 Task: When was the Stonehenge monument estimated to have been constructed?
Action: Mouse moved to (172, 160)
Screenshot: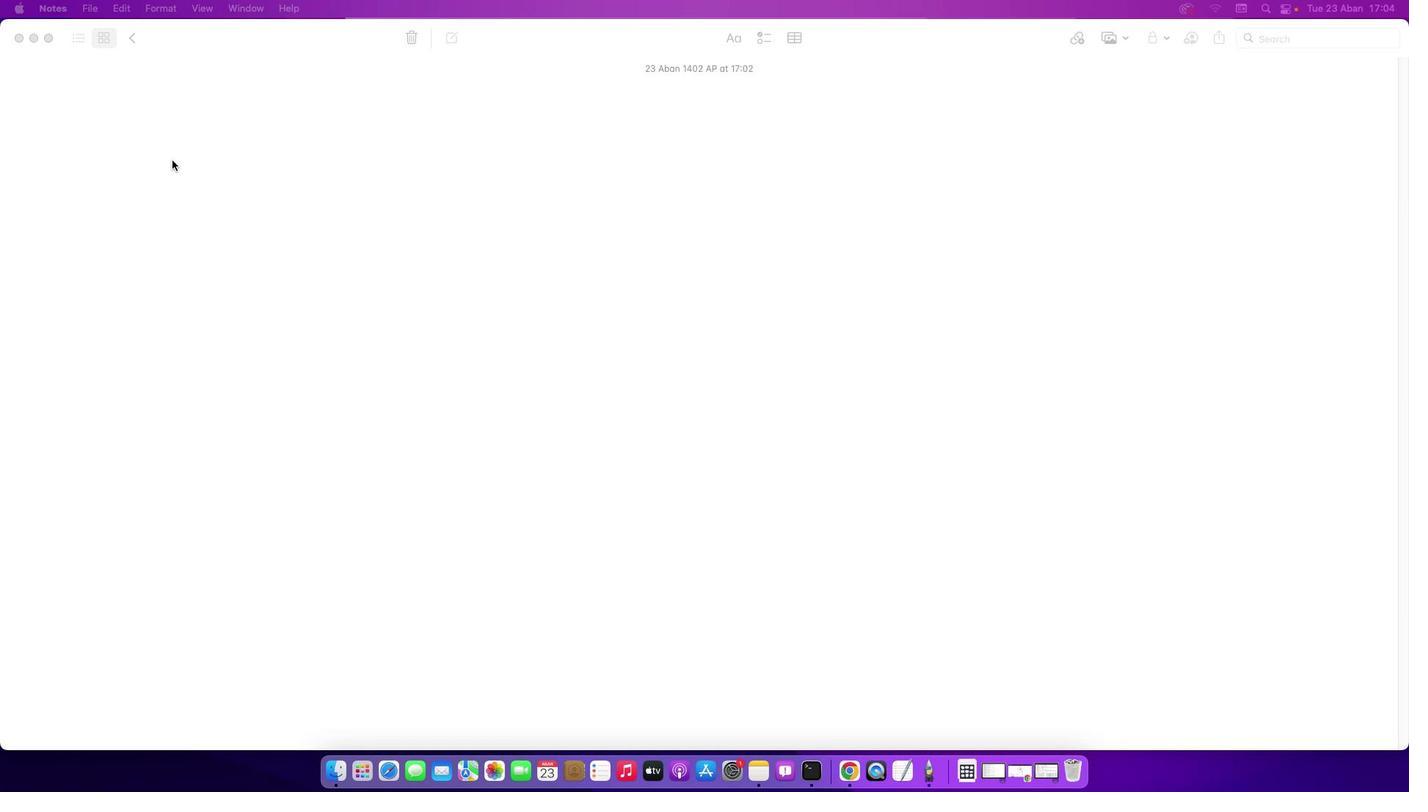 
Action: Mouse pressed left at (172, 160)
Screenshot: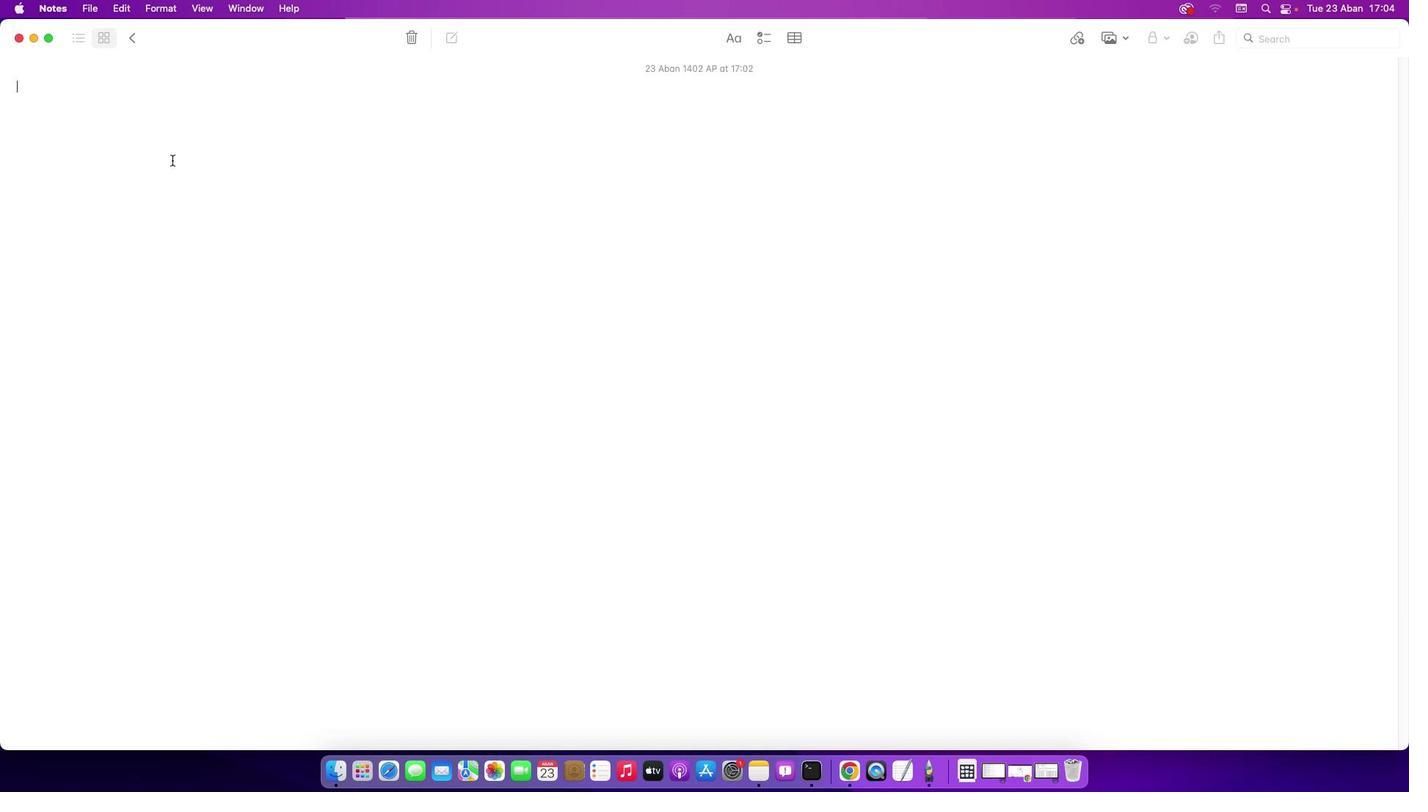 
Action: Key pressed Key.shift'T''h''e'Key.spaceKey.shift'\x05'Key.backspaceKey.backspaceKey.backspaceKey.backspaceKey.shift'W''h''e''n'Key.space'w''a''s'Key.space't''h''e'Key.spaceKey.shift'S''t''o''n''e''h''e''d''g''e'Key.space'm''o''n''u''m''e''n''t'Key.space'e''s''t''i''m''a''t''e''d'Key.space't''o'Key.space'h''a''v''e'Key.space'b''e''e''n'Key.space'c''o''n''s''t''r''u''c''t''e''d'Key.shift_r'?'Key.enter
Screenshot: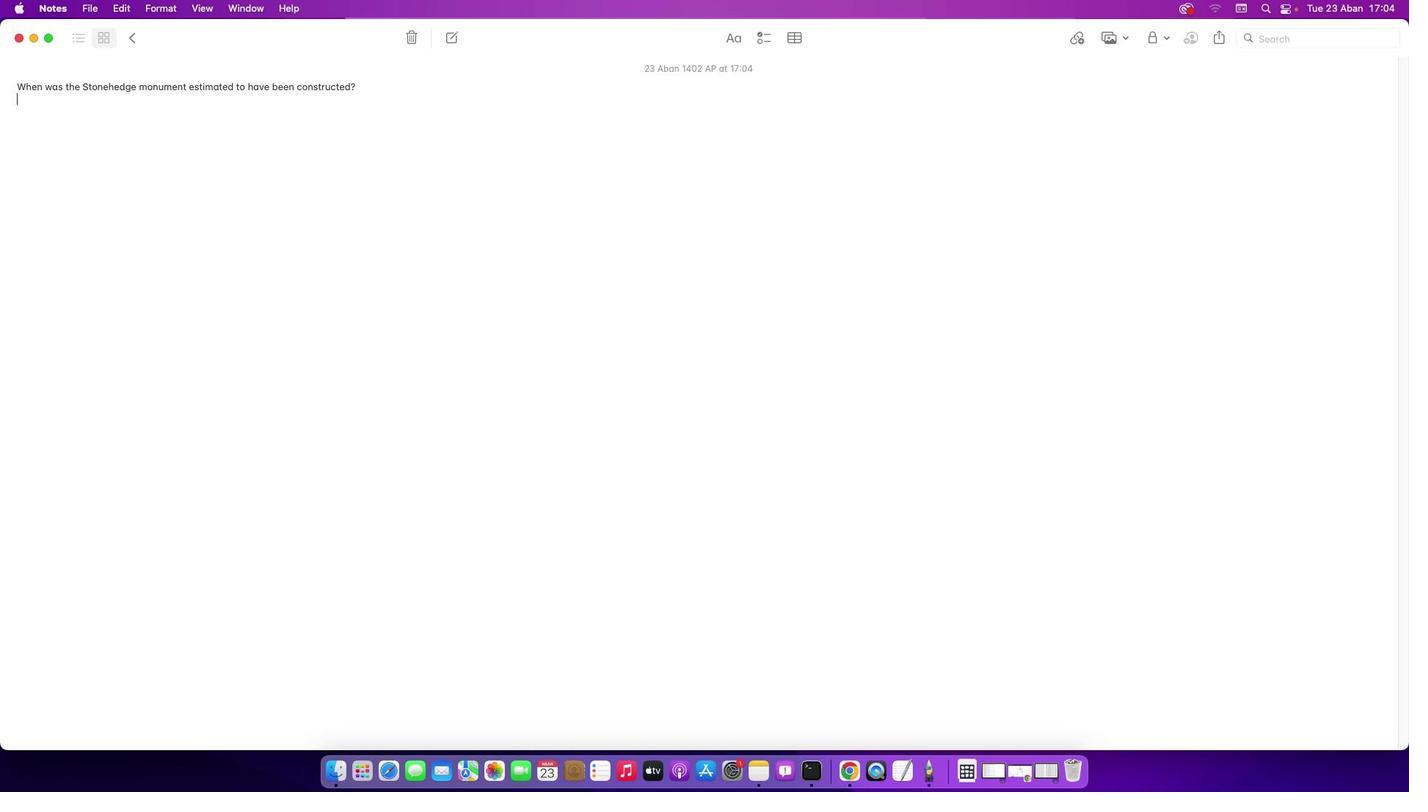 
Action: Mouse moved to (1026, 772)
Screenshot: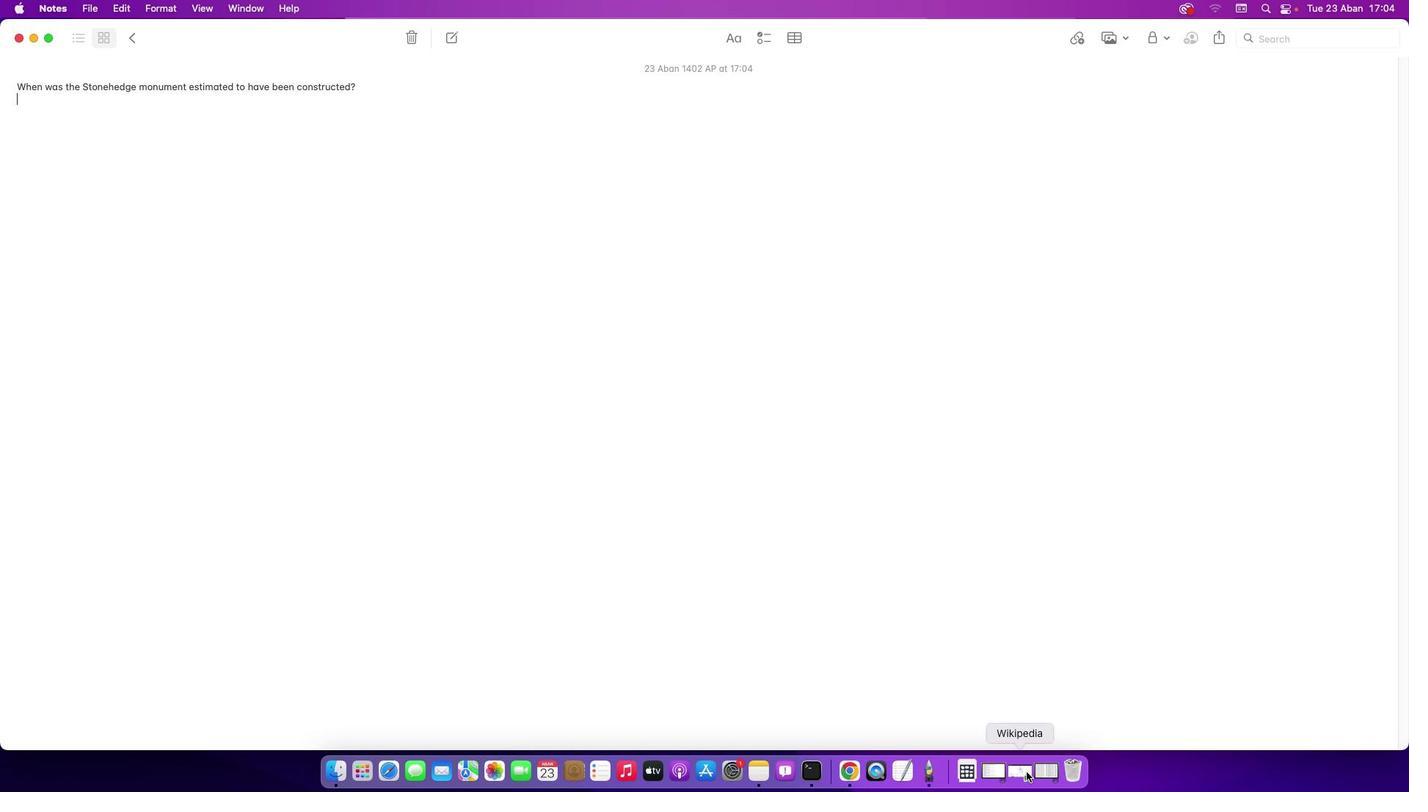 
Action: Mouse pressed left at (1026, 772)
Screenshot: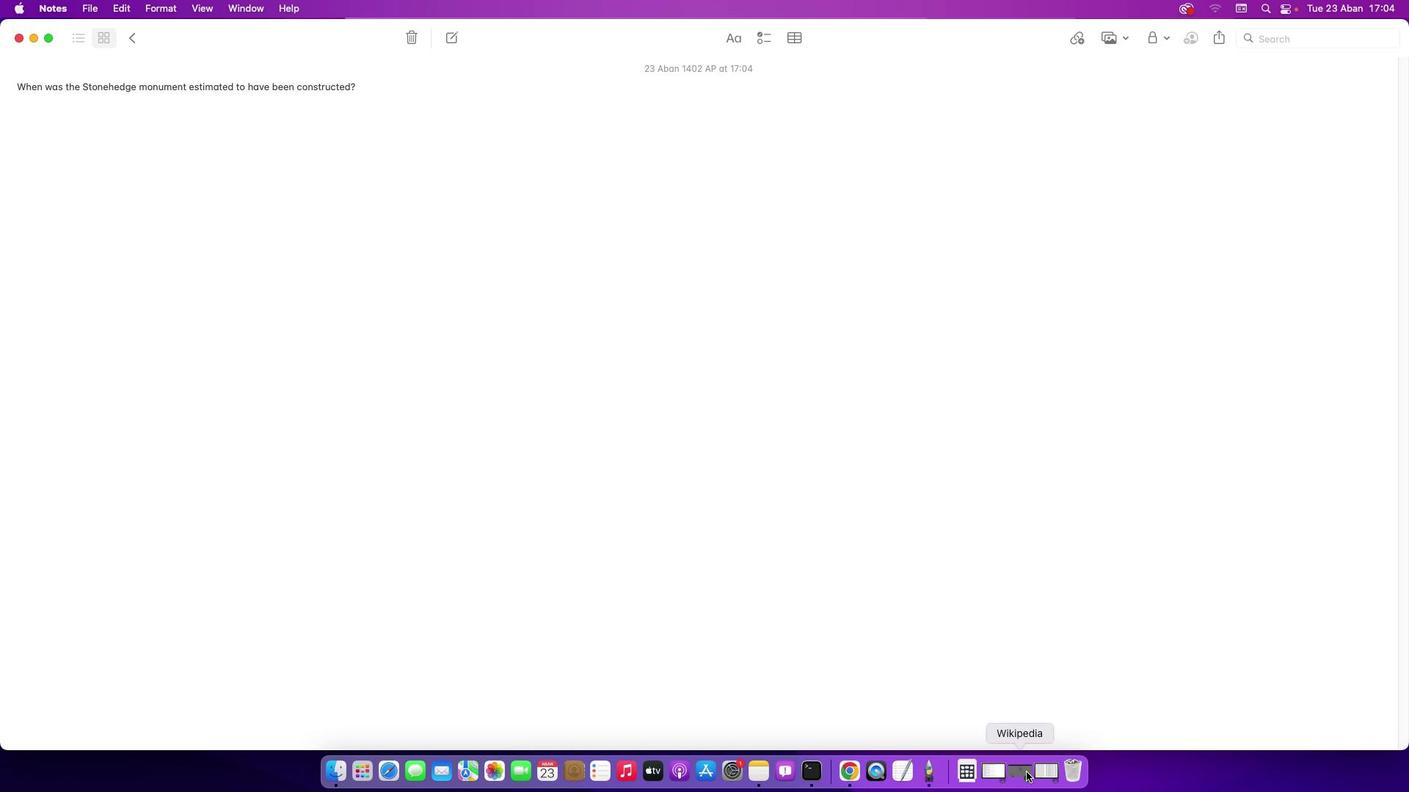 
Action: Mouse moved to (562, 442)
Screenshot: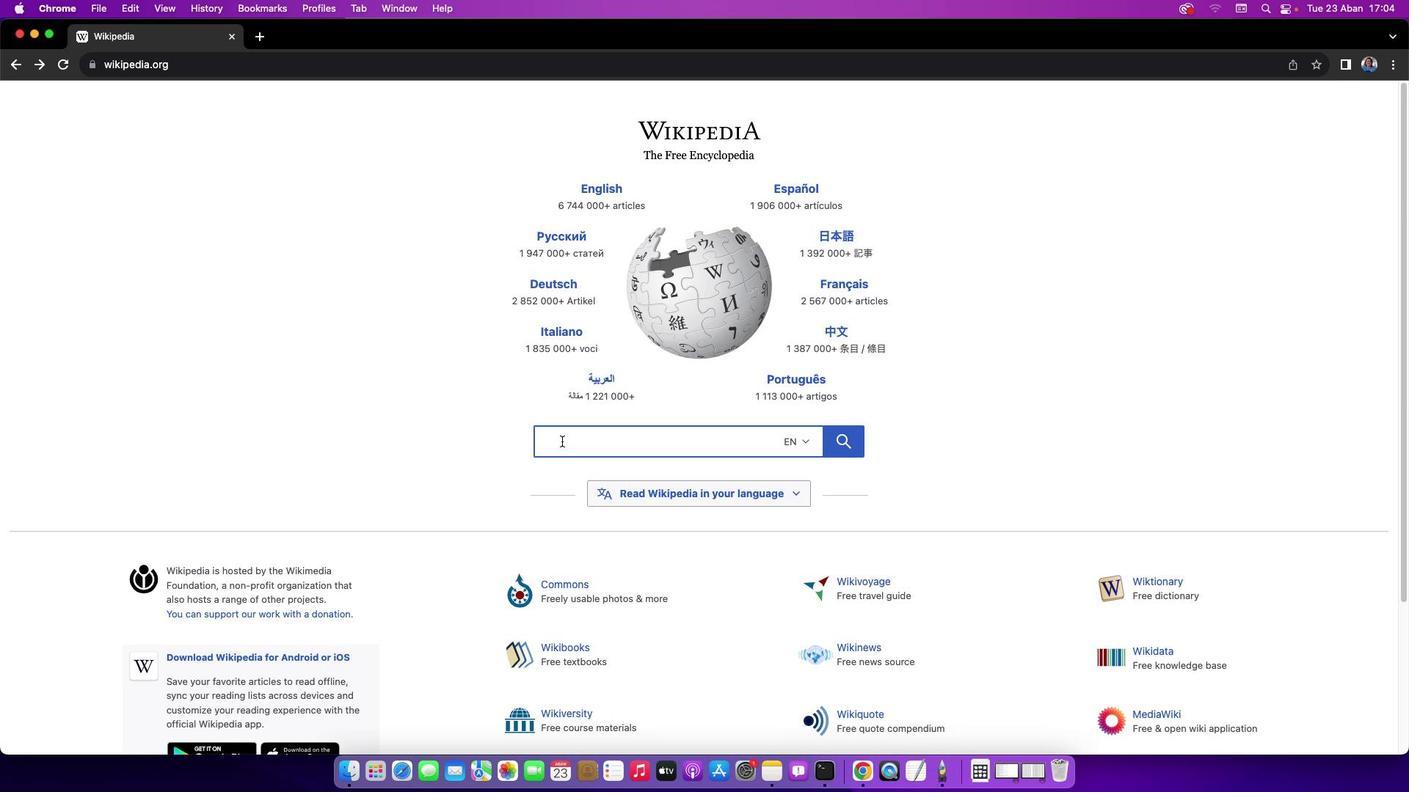 
Action: Mouse pressed left at (562, 442)
Screenshot: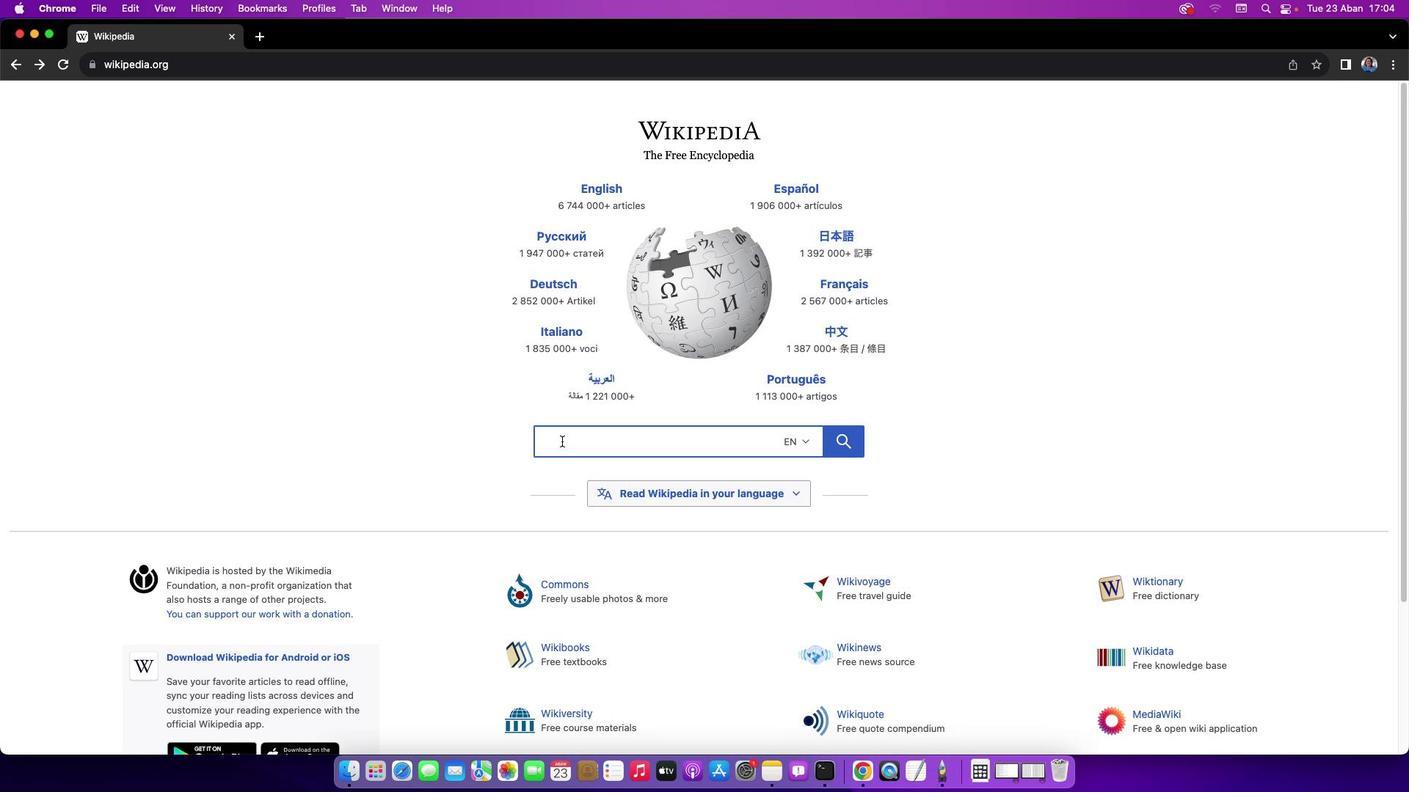 
Action: Mouse moved to (562, 442)
Screenshot: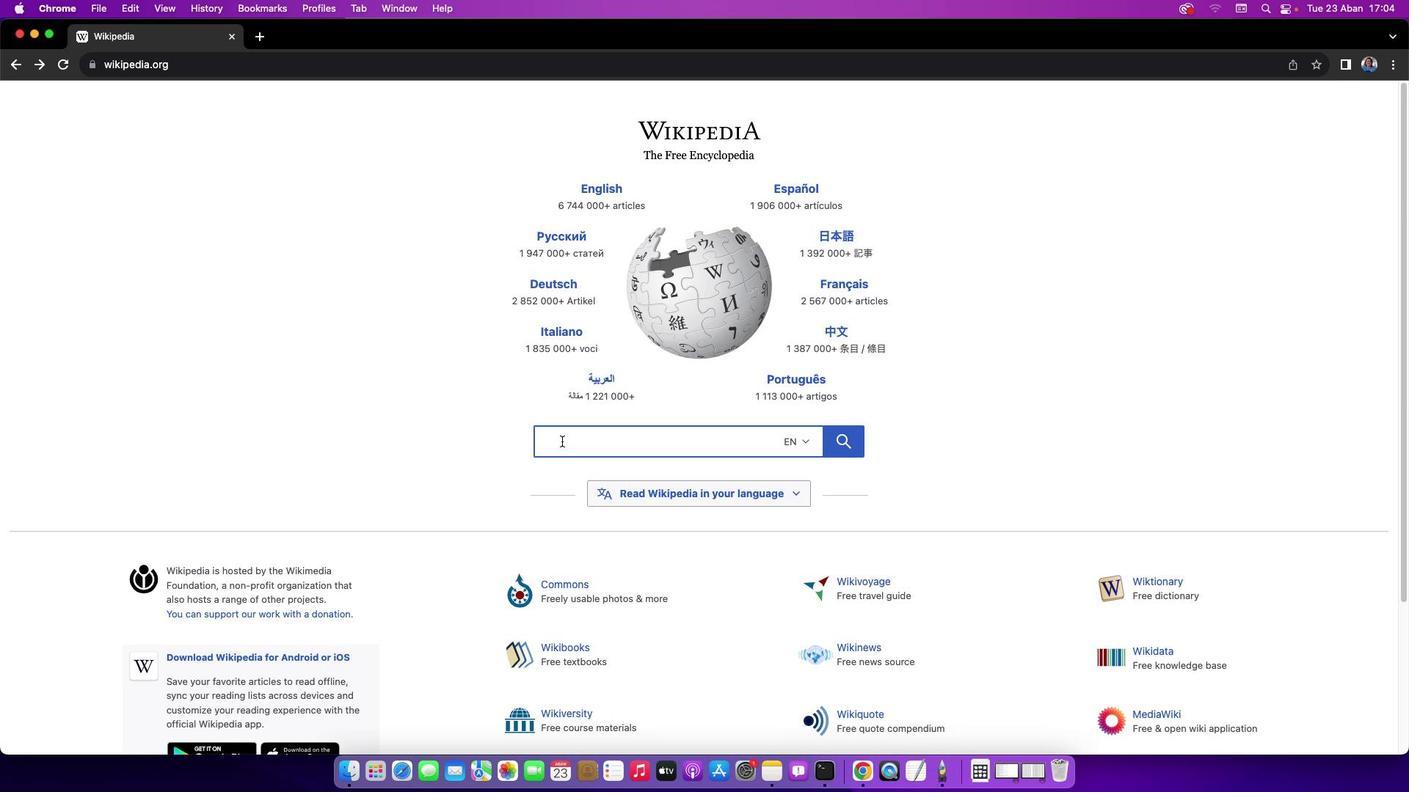 
Action: Key pressed Key.shift'S''t''o''n''e''h''e''d''g''e'Key.space'm''o''n''u''m''e''n''t'
Screenshot: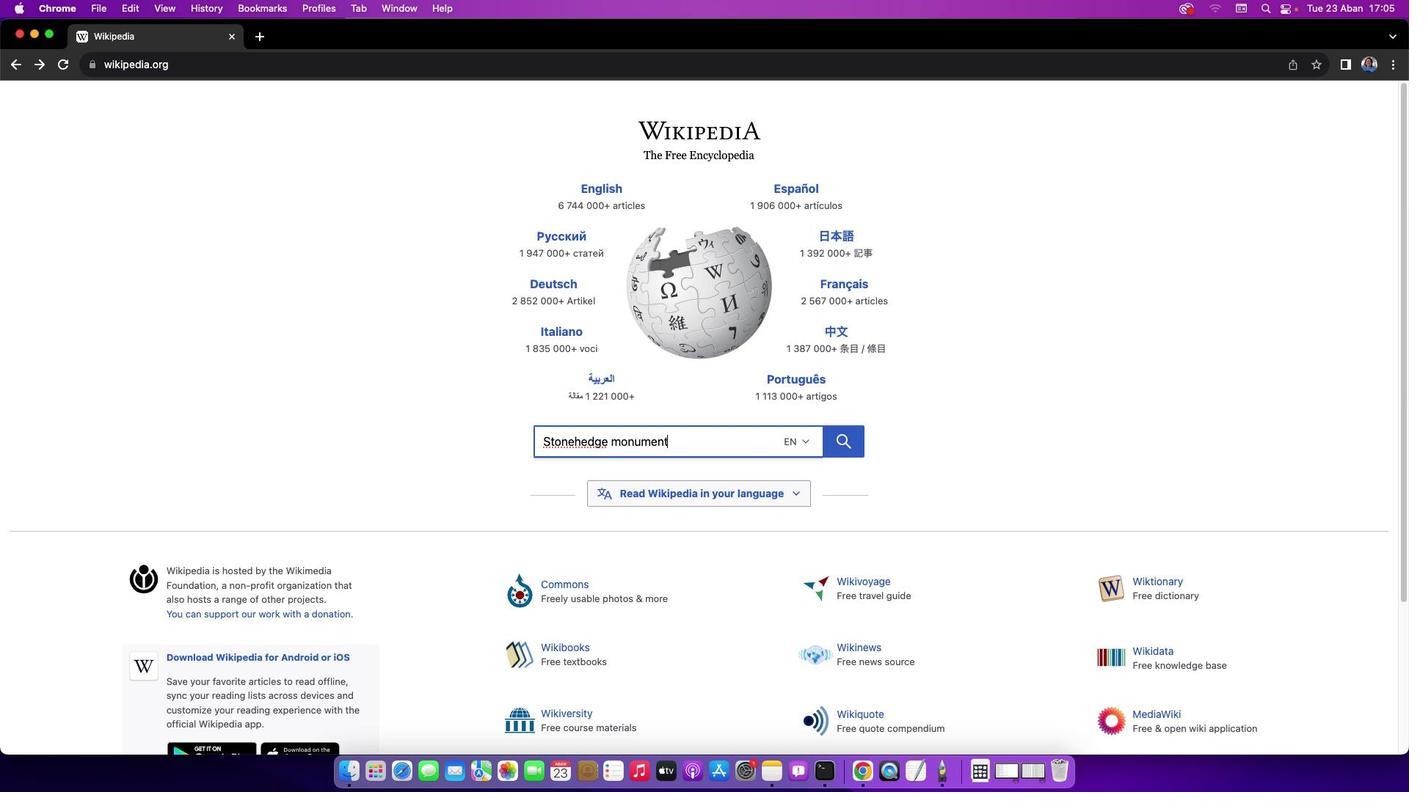 
Action: Mouse moved to (837, 442)
Screenshot: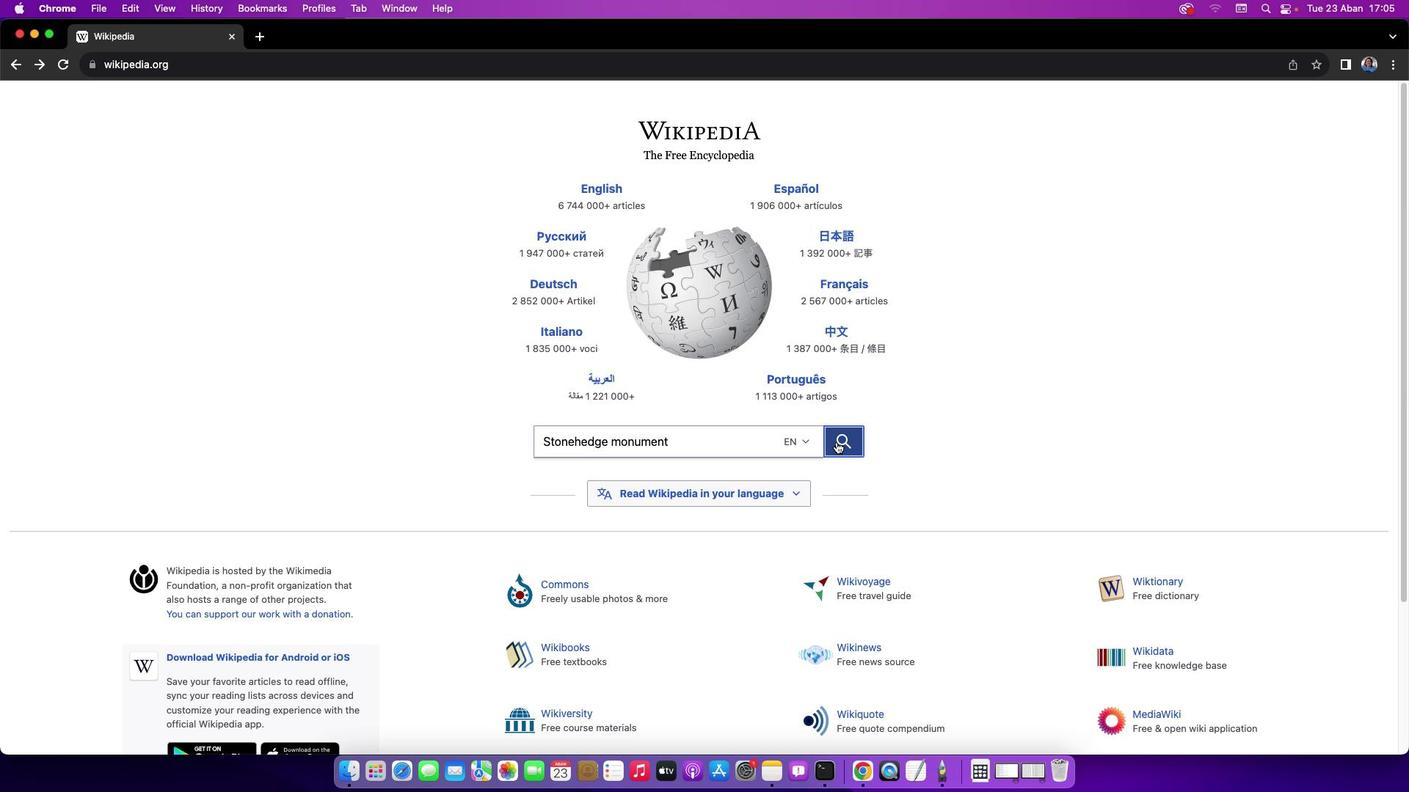 
Action: Mouse pressed left at (837, 442)
Screenshot: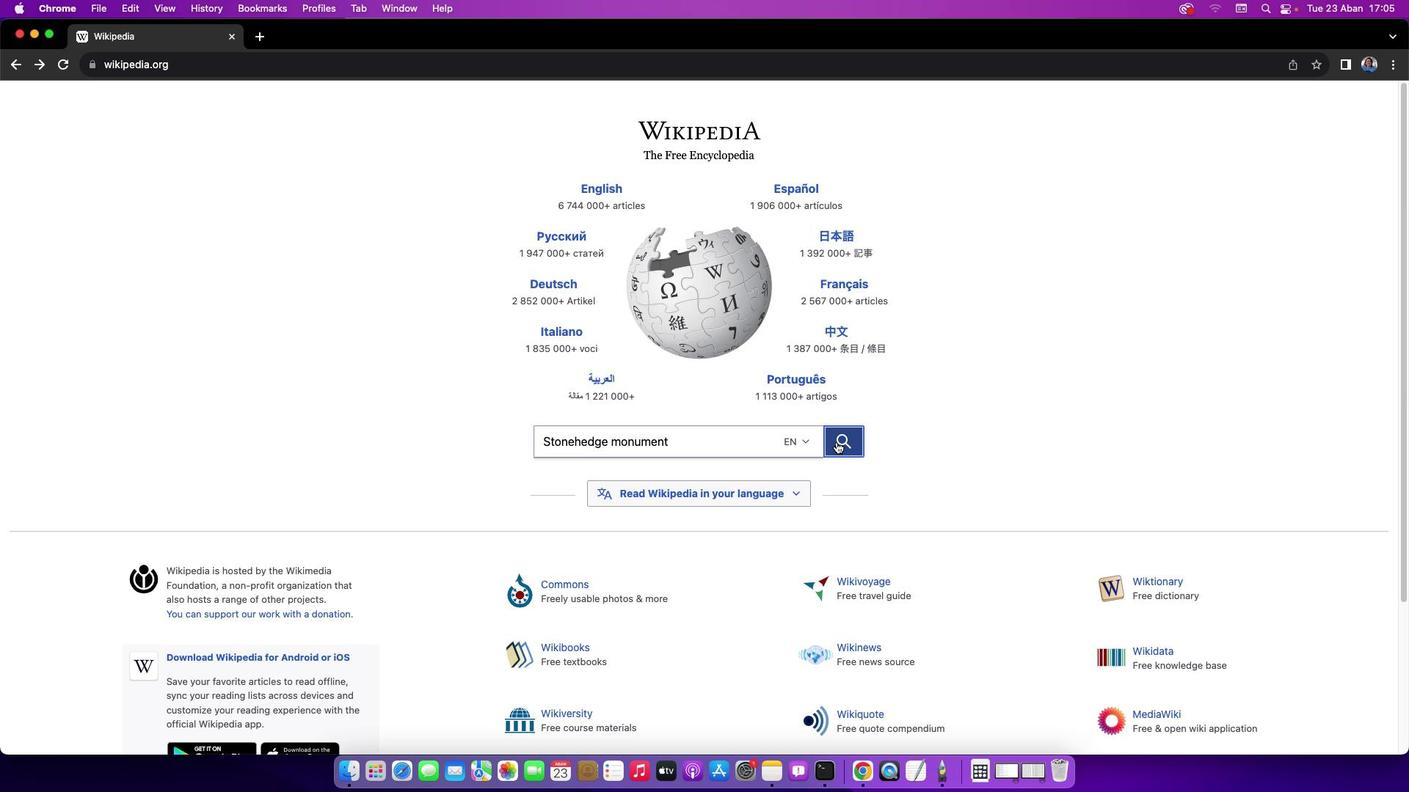 
Action: Mouse moved to (260, 420)
Screenshot: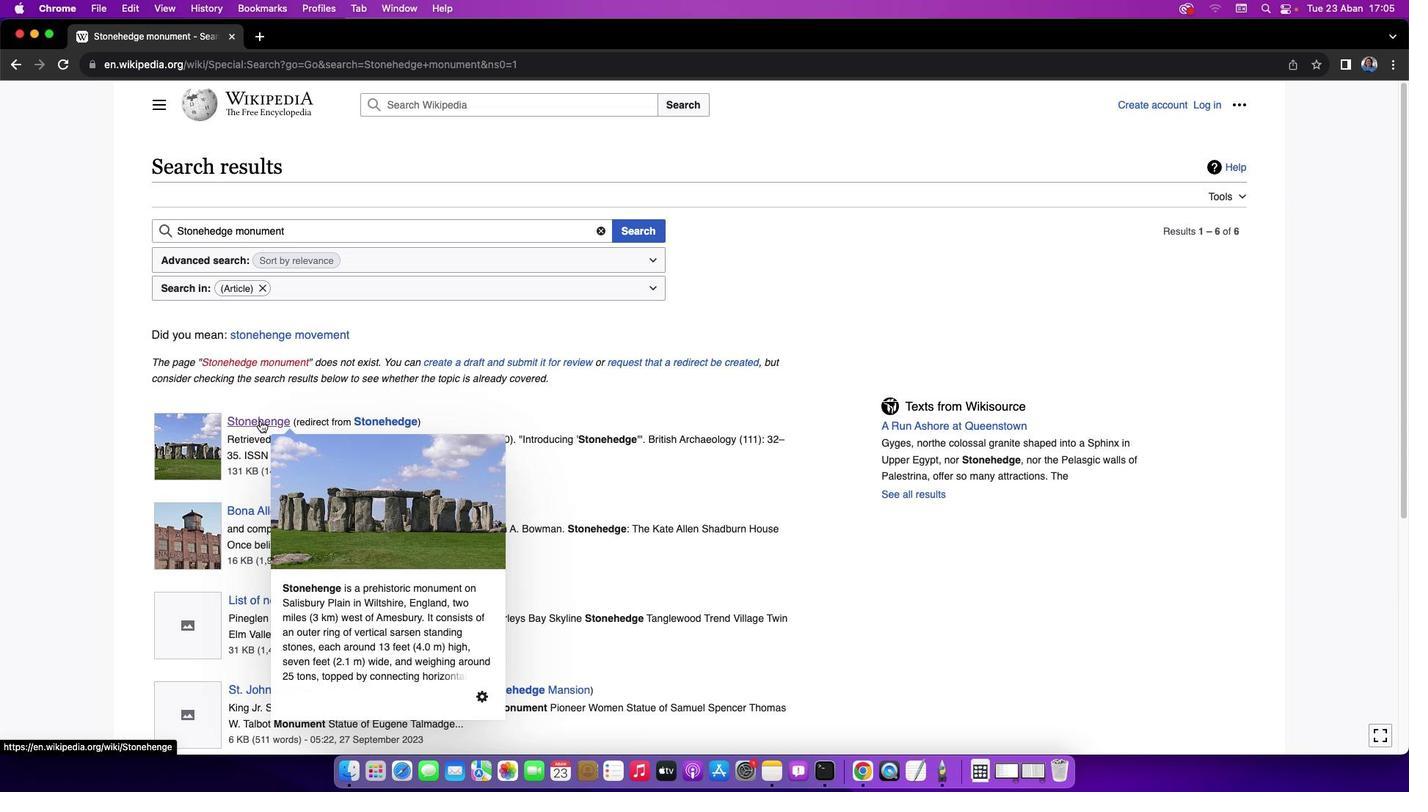 
Action: Mouse pressed left at (260, 420)
Screenshot: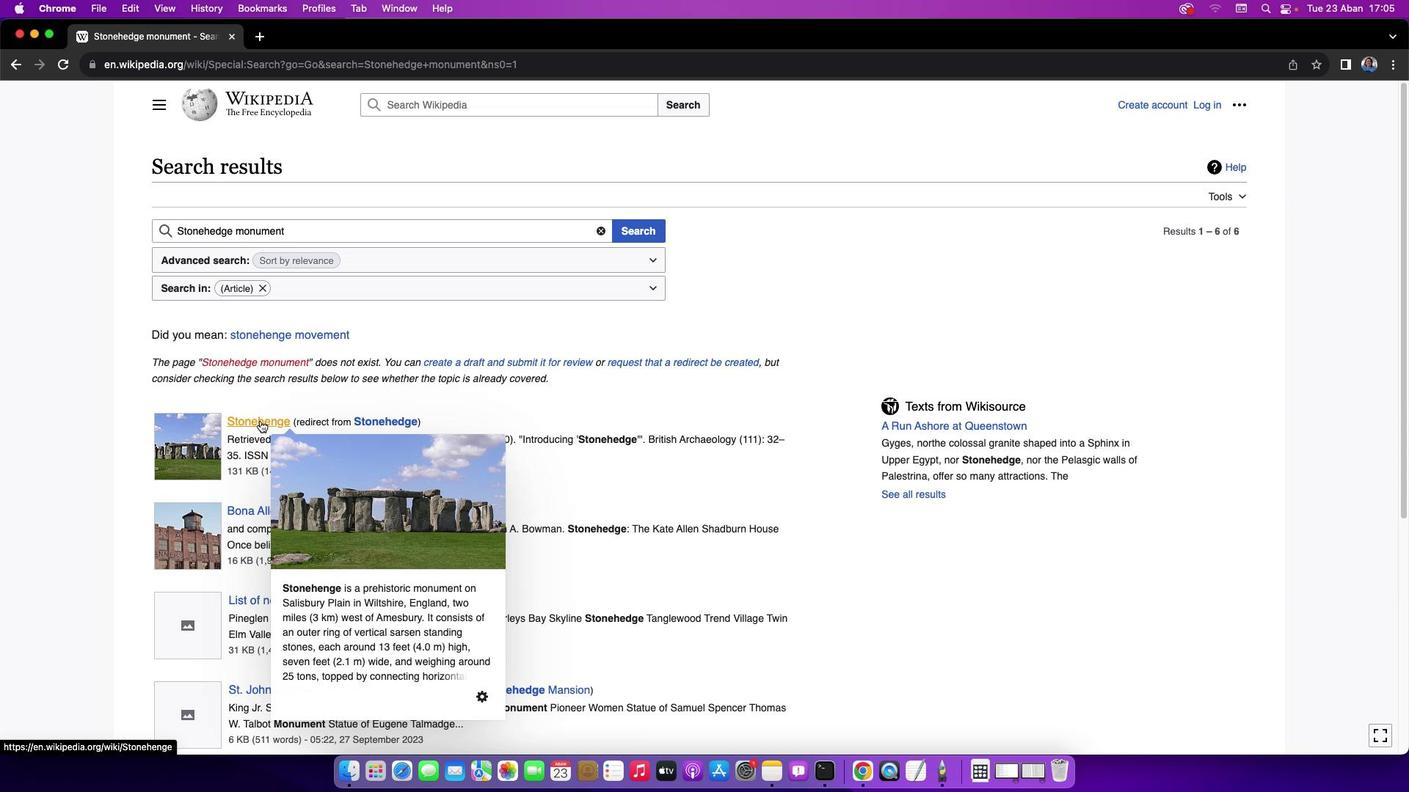 
Action: Mouse moved to (1407, 101)
Screenshot: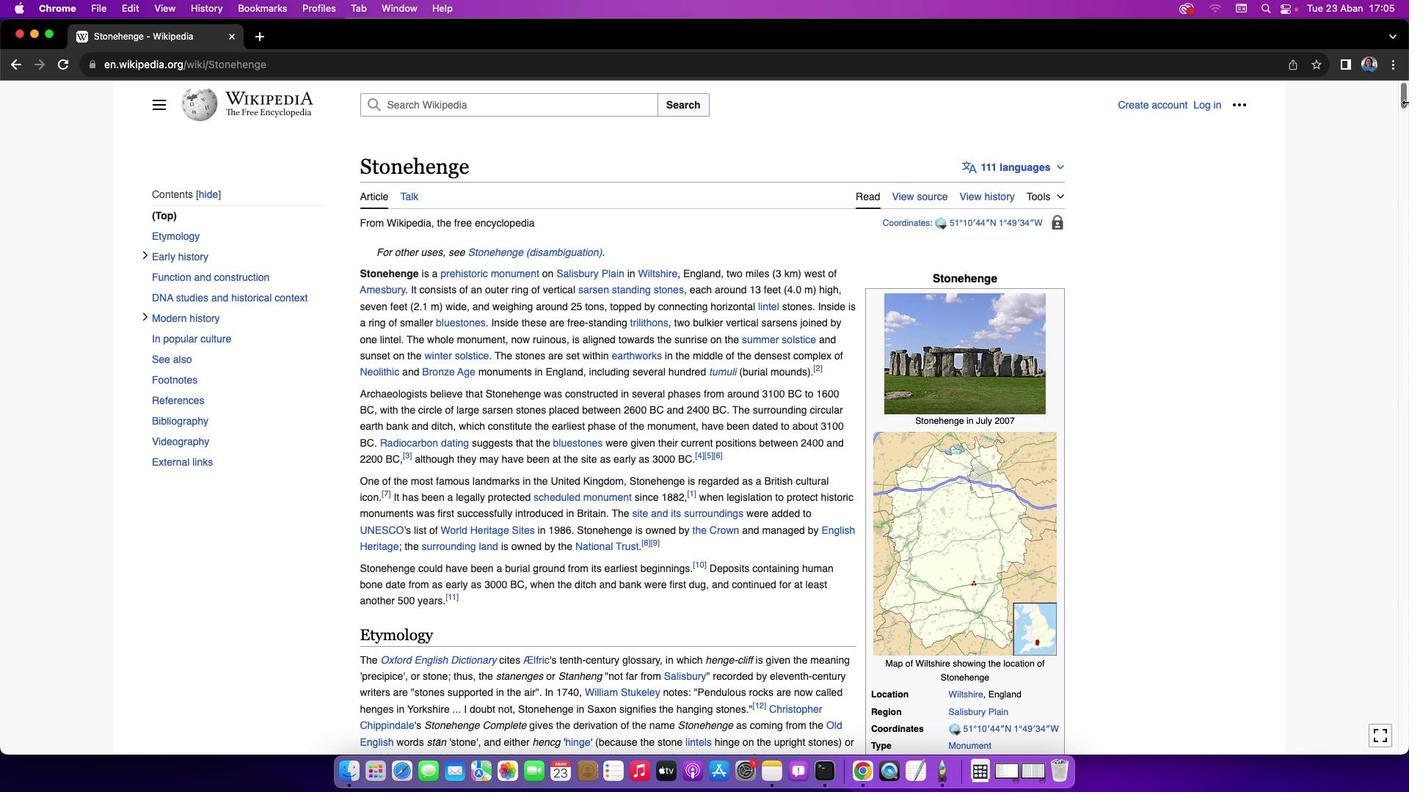 
Action: Mouse pressed left at (1407, 101)
Screenshot: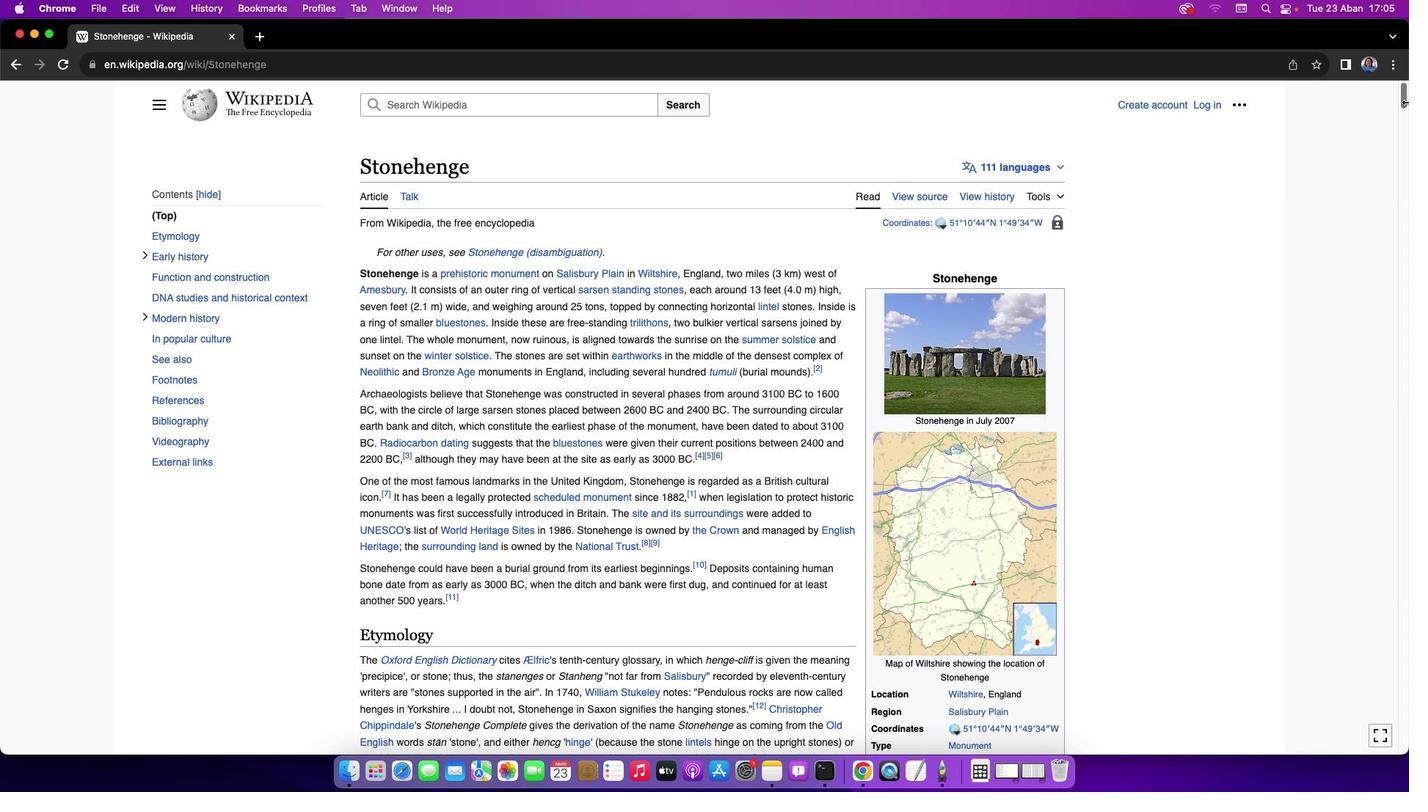 
Action: Mouse moved to (1403, 101)
Screenshot: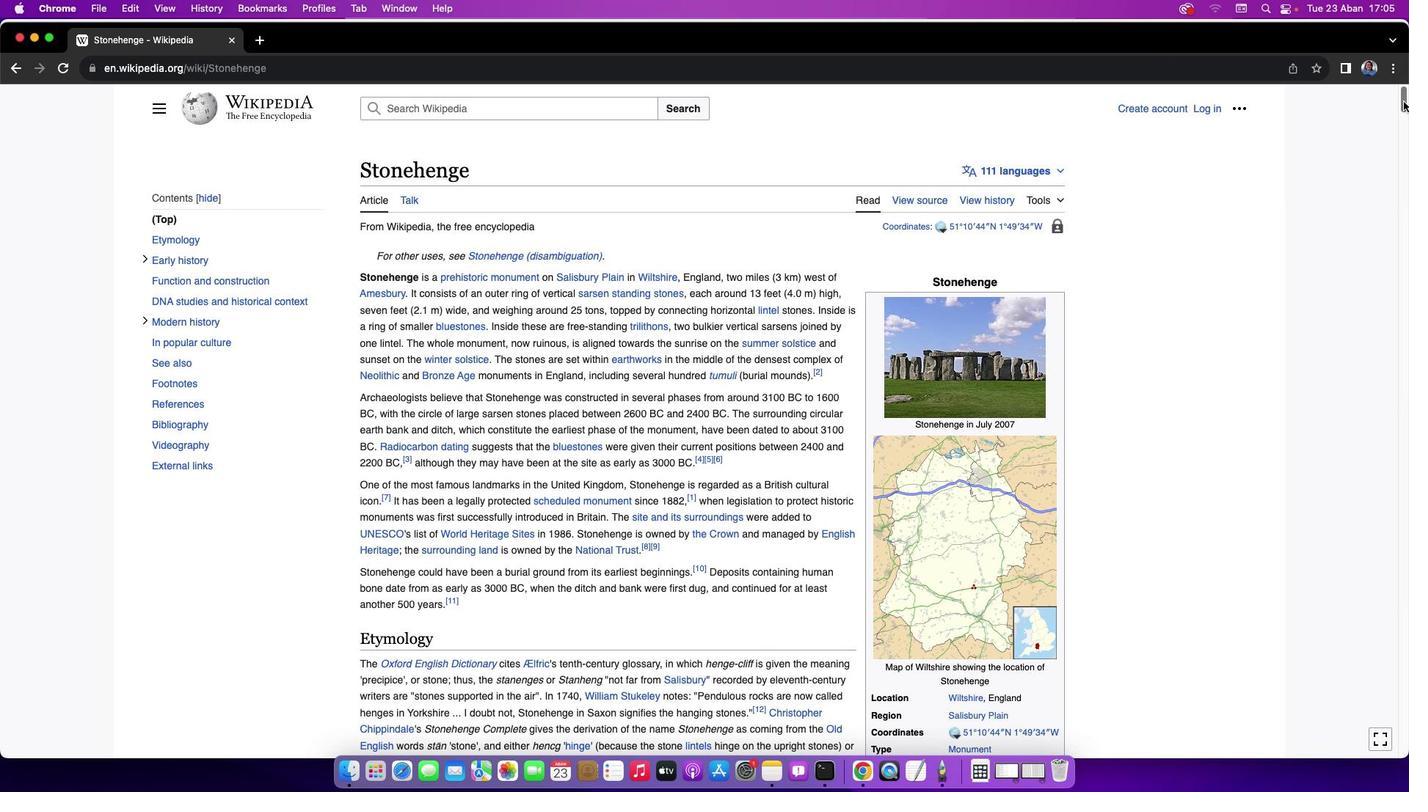 
Action: Mouse pressed left at (1403, 101)
Screenshot: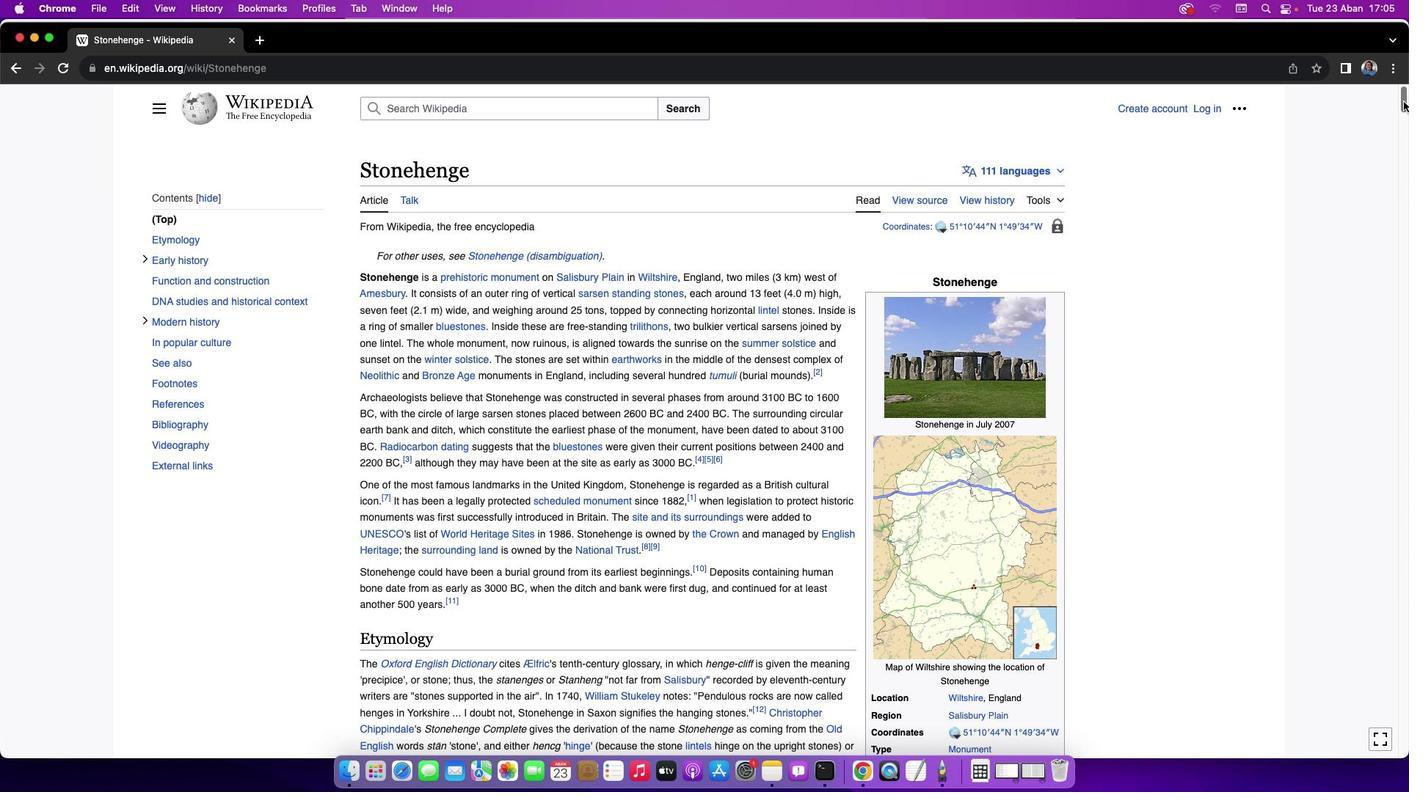 
Action: Mouse moved to (32, 39)
Screenshot: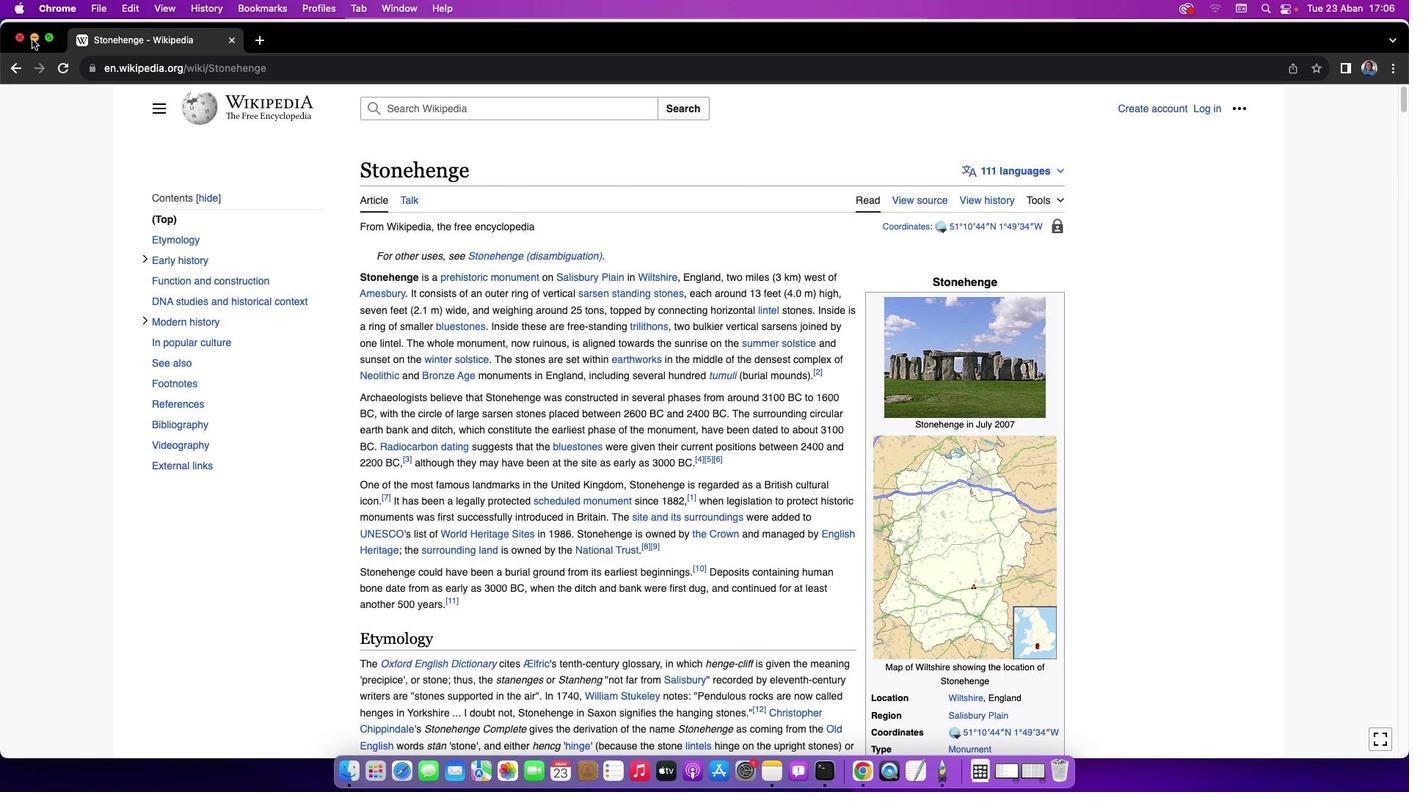 
Action: Mouse pressed left at (32, 39)
Screenshot: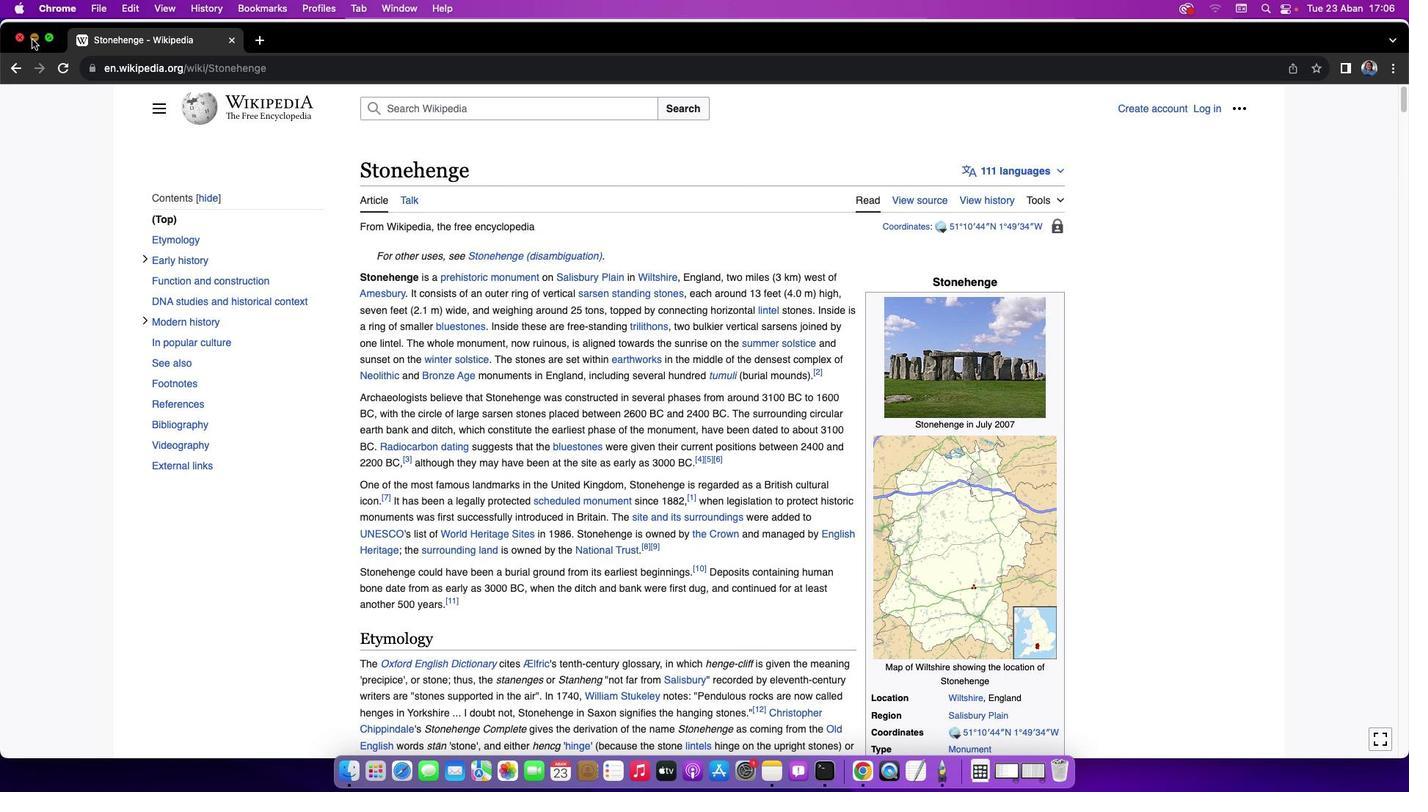 
Action: Mouse moved to (399, 86)
Screenshot: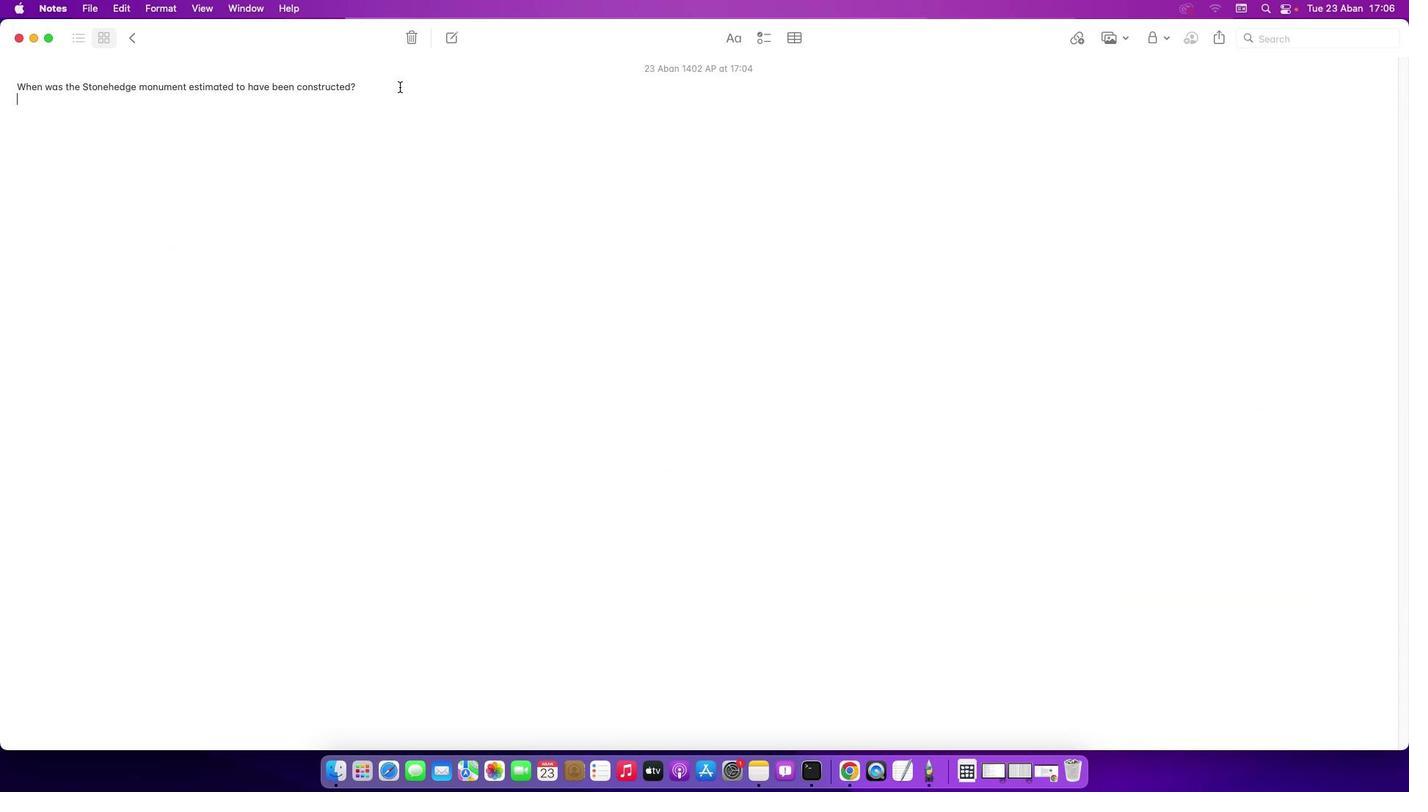 
Action: Mouse pressed left at (399, 86)
Screenshot: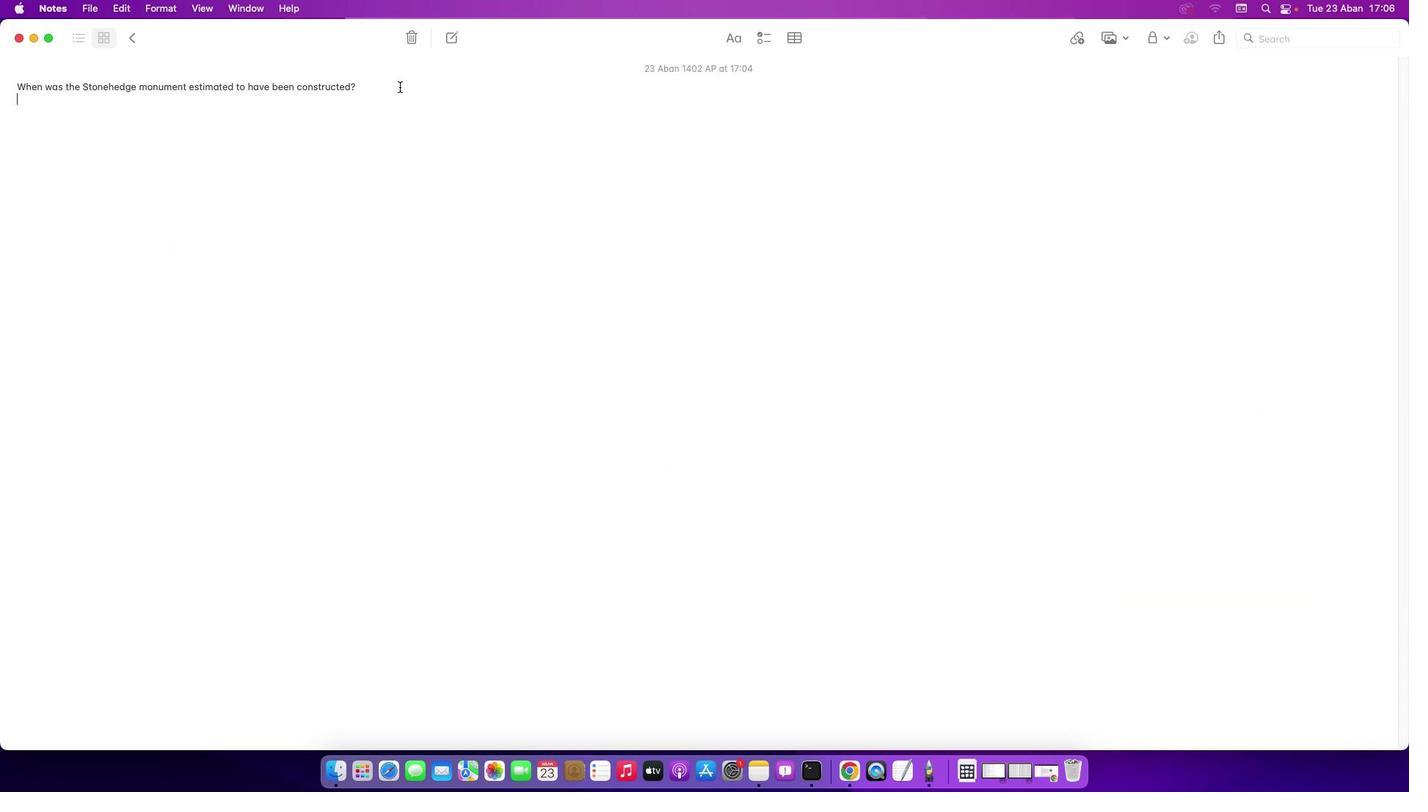 
Action: Mouse moved to (162, 148)
Screenshot: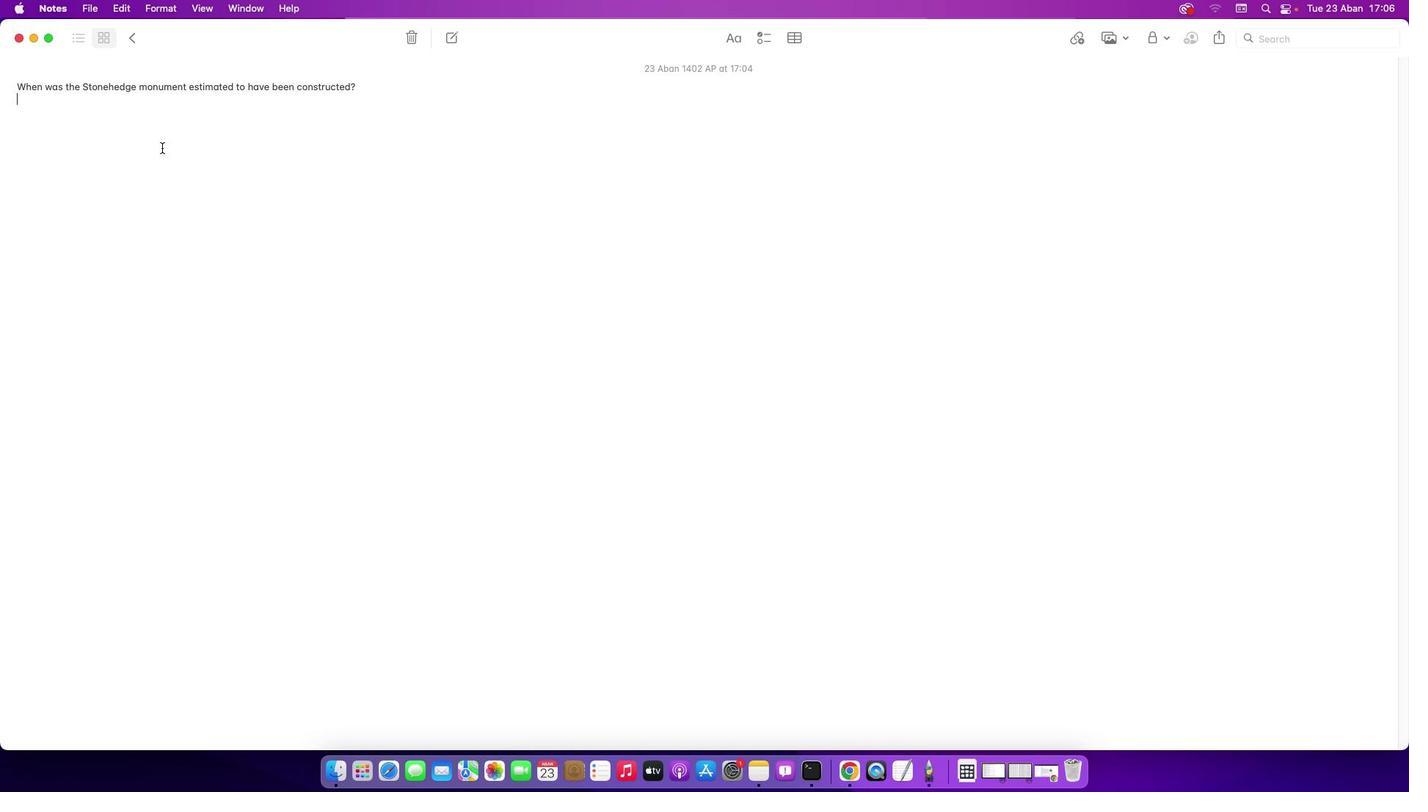 
Action: Key pressed Key.shift'T''h''e'Key.spaceKey.shift'S''T''o''n''e''h''e''d''g''e'Key.spaceKey.leftKey.leftKey.leftKey.leftKey.leftKey.leftKey.leftKey.leftKey.leftKey.backspace't'Key.rightKey.rightKey.rightKey.rightKey.rightKey.rightKey.rightKey.rightKey.right'm''o''n''u''m''e''n''t'Key.space'i''s'Key.space'e''s''t''i''m''a''t''e''d'Key.space't''o'Key.space'h''a''v''e'Key.space'b''e''e''n'Key.space'c''o''n''s''t''r''u''c''t''e''d'Key.space'i''n'Key.space's''e''v''e''r''a''l'Key.space'p''h''a''s''e''s'Key.space'f''r''o''m'Key.space'a''r''o''u''n''d'Key.space'3''1''0''0'Key.spaceKey.shift'B''C'Key.space't''o'Key.space'1''6''0''0'Key.spaceKey.shift'B''C''.'
Screenshot: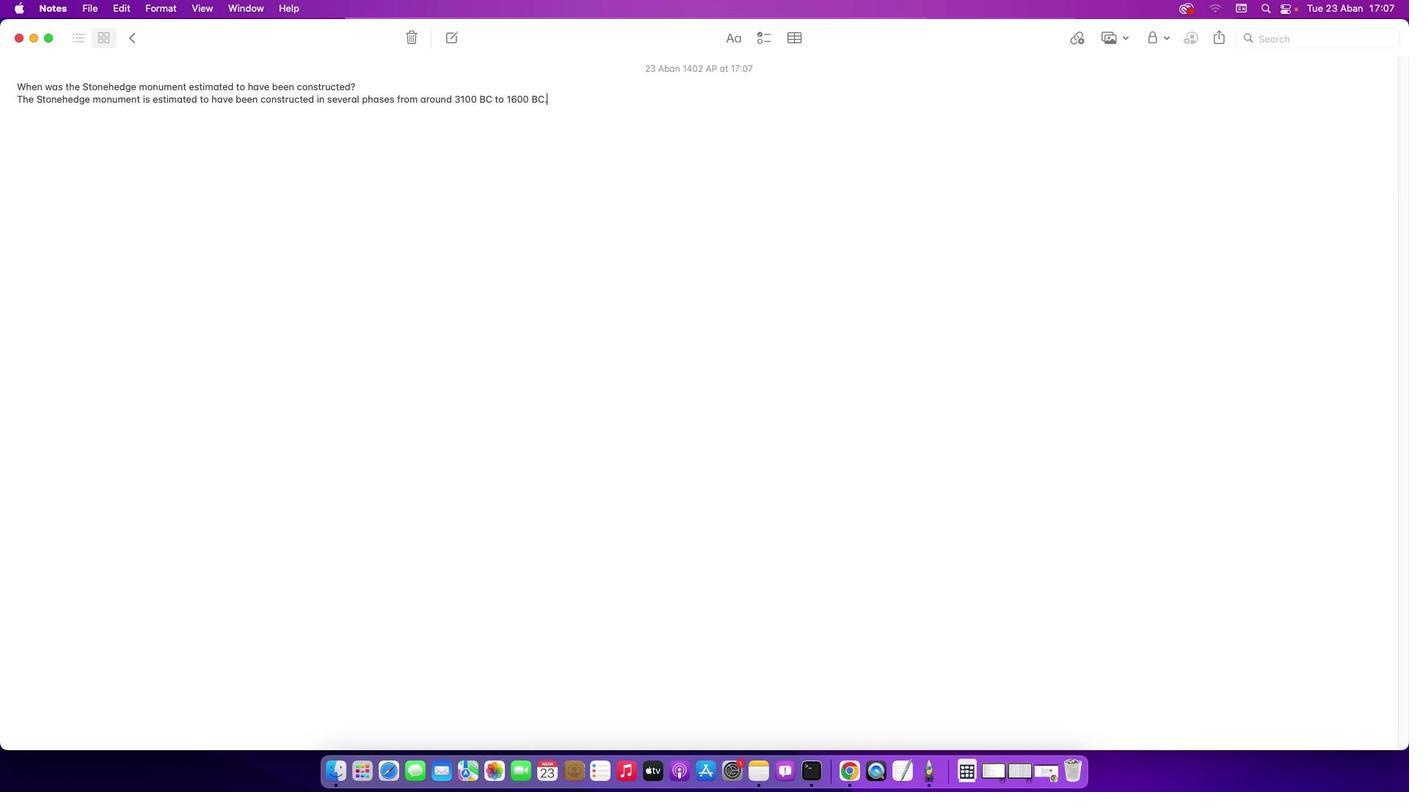 
